 Task: Monitor the "Updates" category in conversation view for important notifications.
Action: Mouse moved to (54, 350)
Screenshot: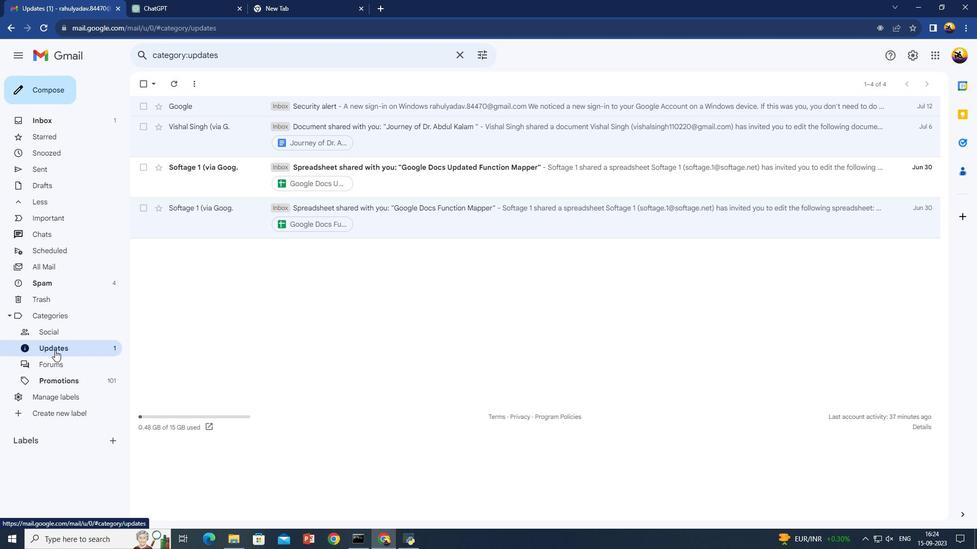 
Action: Mouse pressed left at (54, 350)
Screenshot: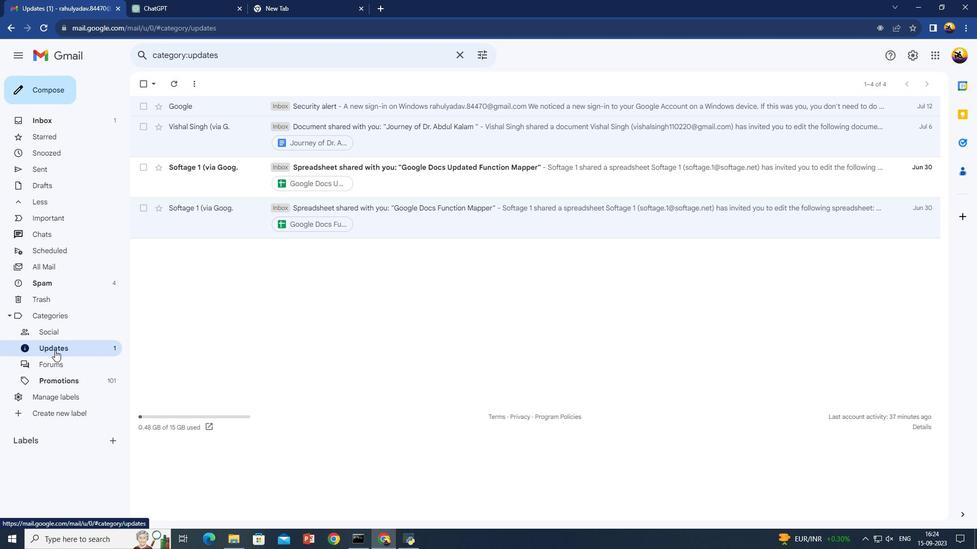 
Action: Mouse moved to (527, 103)
Screenshot: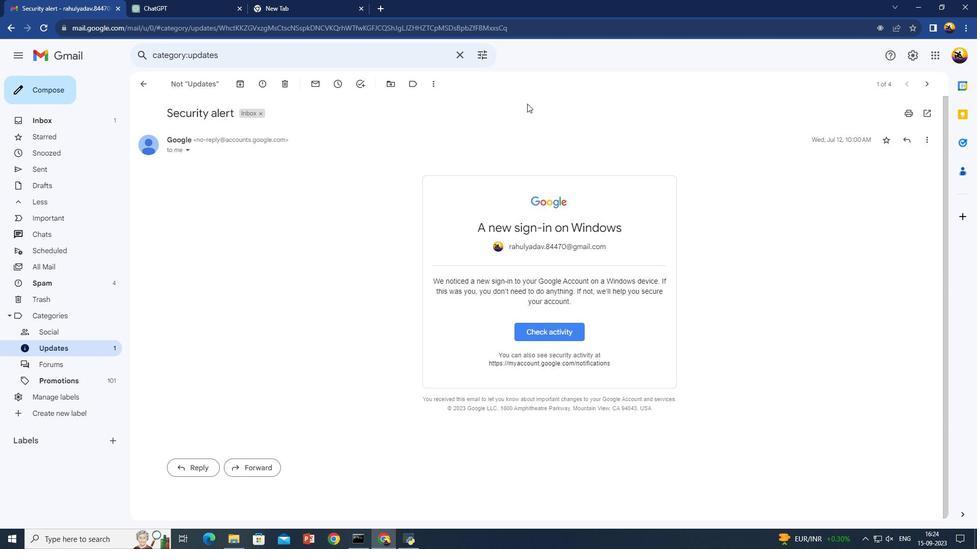 
Action: Mouse pressed left at (527, 103)
Screenshot: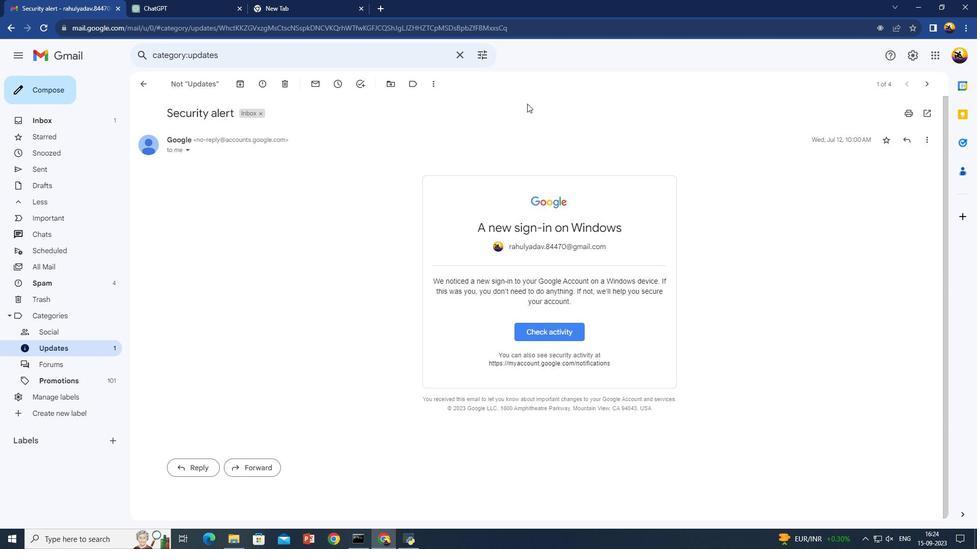 
Action: Mouse moved to (435, 88)
Screenshot: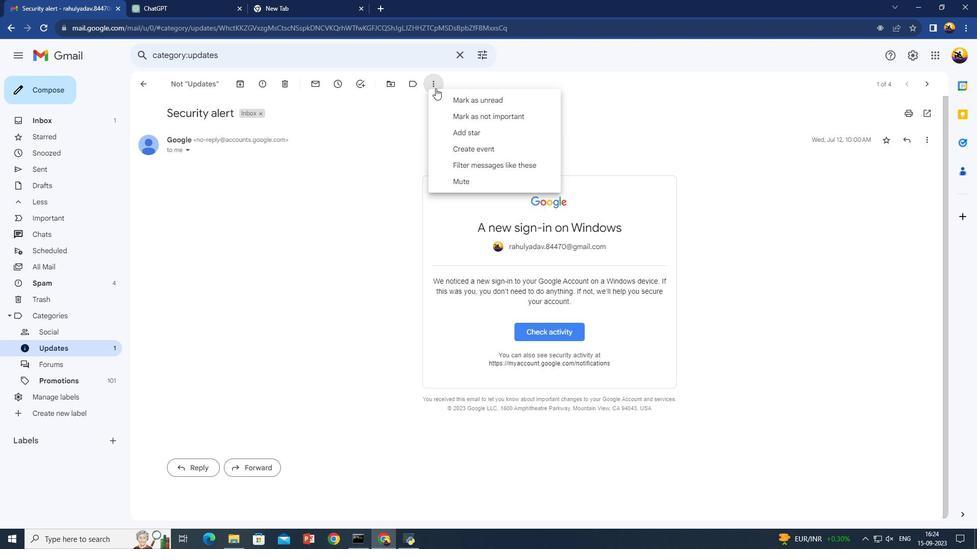
Action: Mouse pressed left at (435, 88)
Screenshot: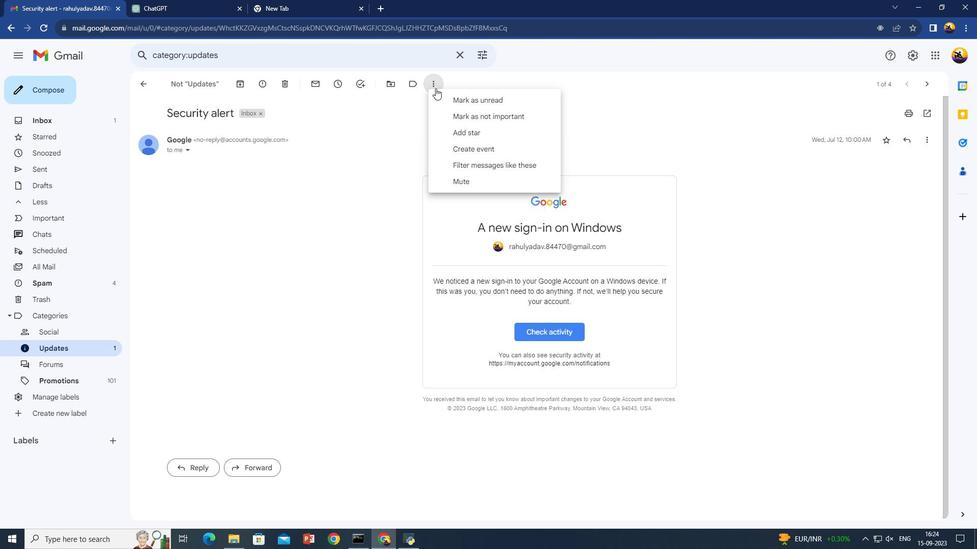 
Action: Mouse moved to (401, 193)
Screenshot: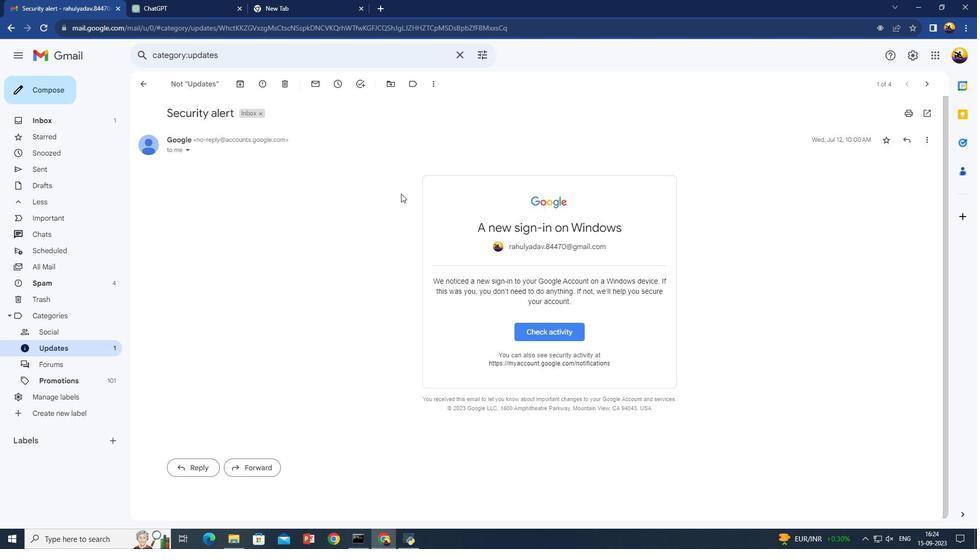 
Action: Mouse pressed left at (401, 193)
Screenshot: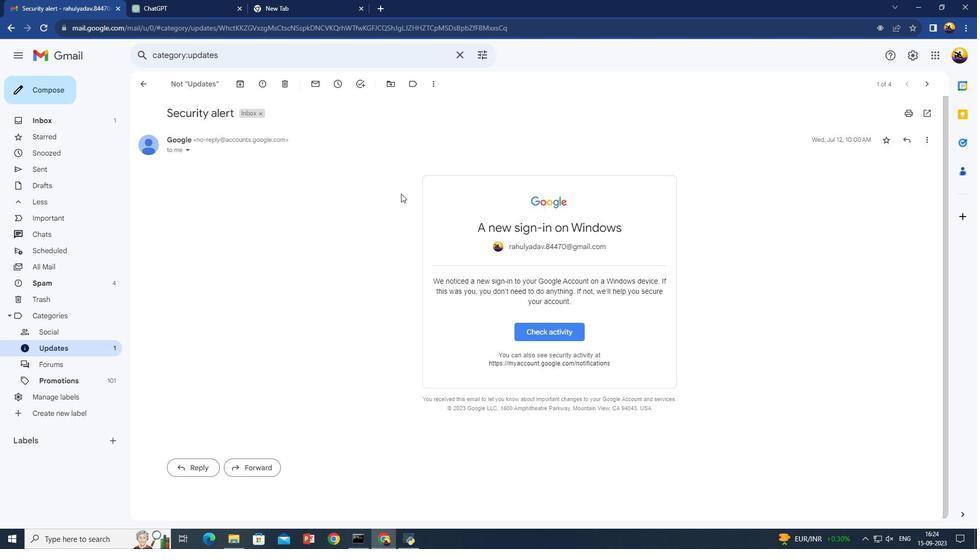 
